Task: Start in the project AgileEdge the sprint 'On-call Support Sprint', with a duration of 3 weeks. Start in the project AgileEdge the sprint 'On-call Support Sprint', with a duration of 2 weeks. Start in the project AgileEdge the sprint 'On-call Support Sprint', with a duration of 1 week
Action: Mouse moved to (227, 69)
Screenshot: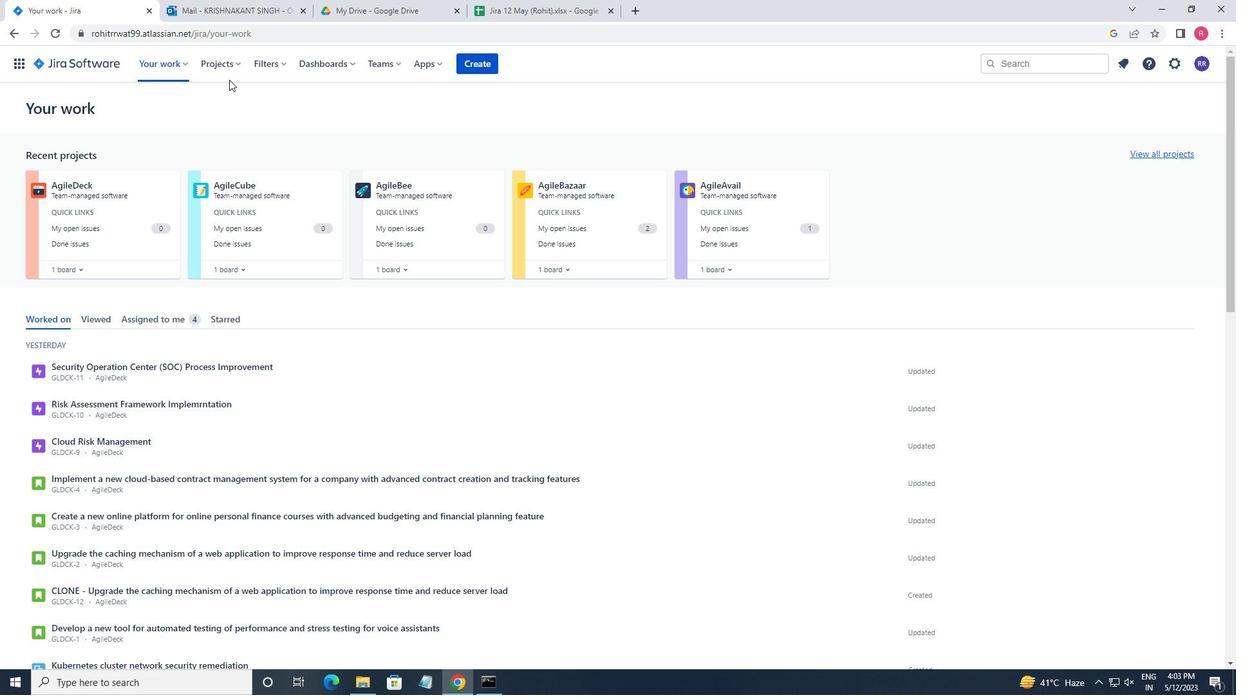 
Action: Mouse pressed left at (227, 69)
Screenshot: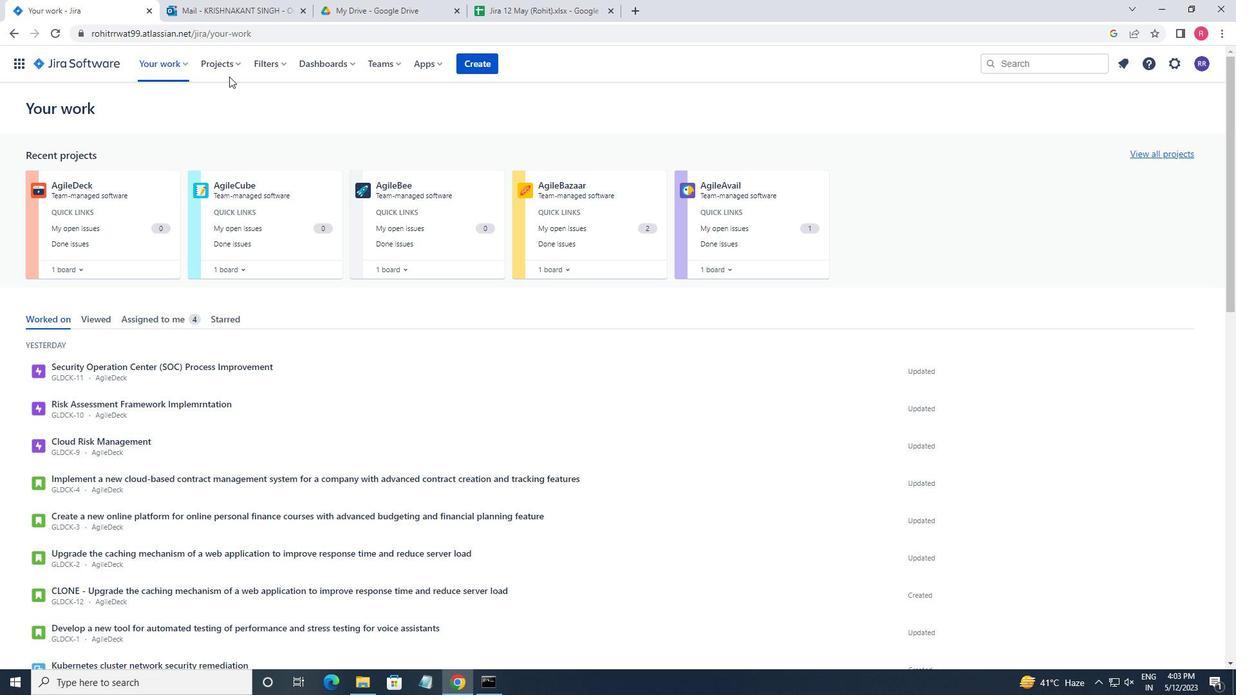 
Action: Mouse moved to (247, 114)
Screenshot: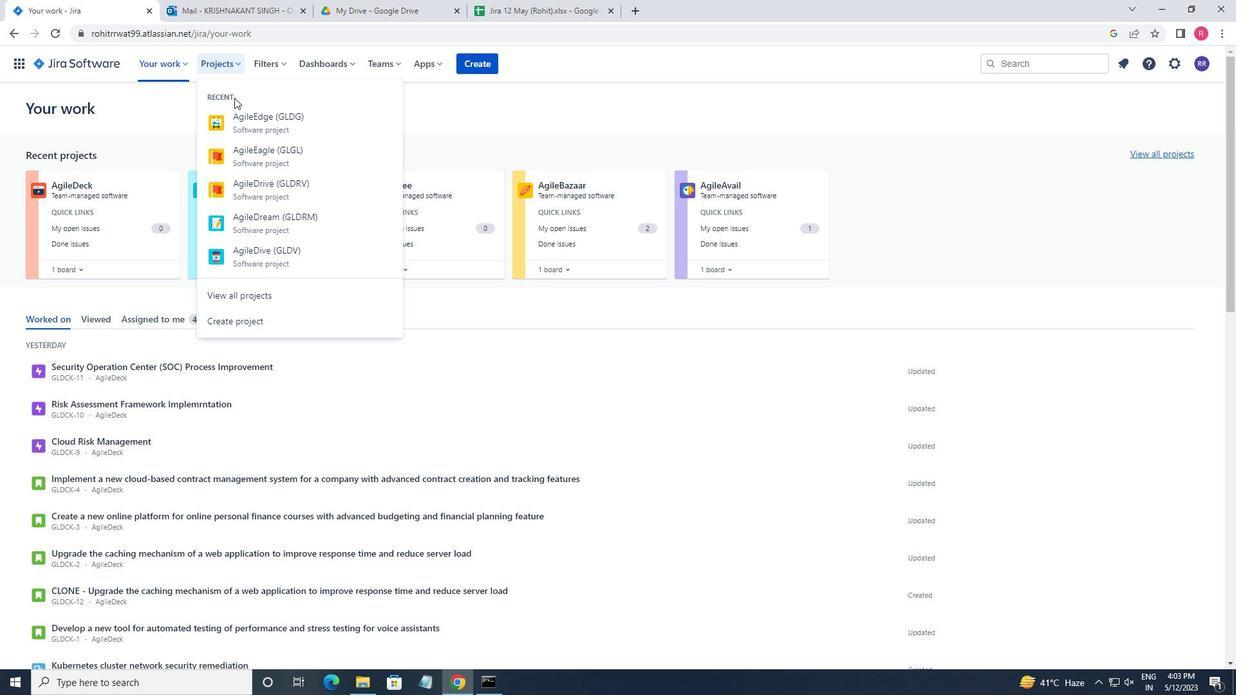 
Action: Mouse pressed left at (247, 114)
Screenshot: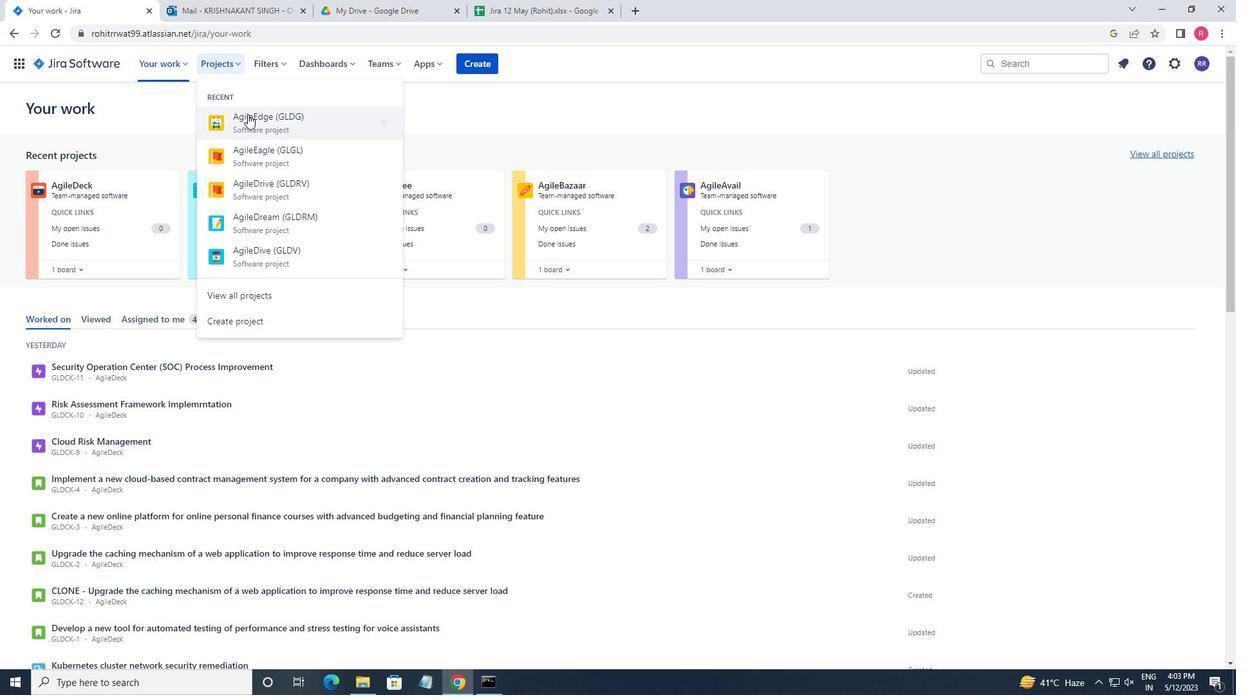 
Action: Mouse moved to (81, 198)
Screenshot: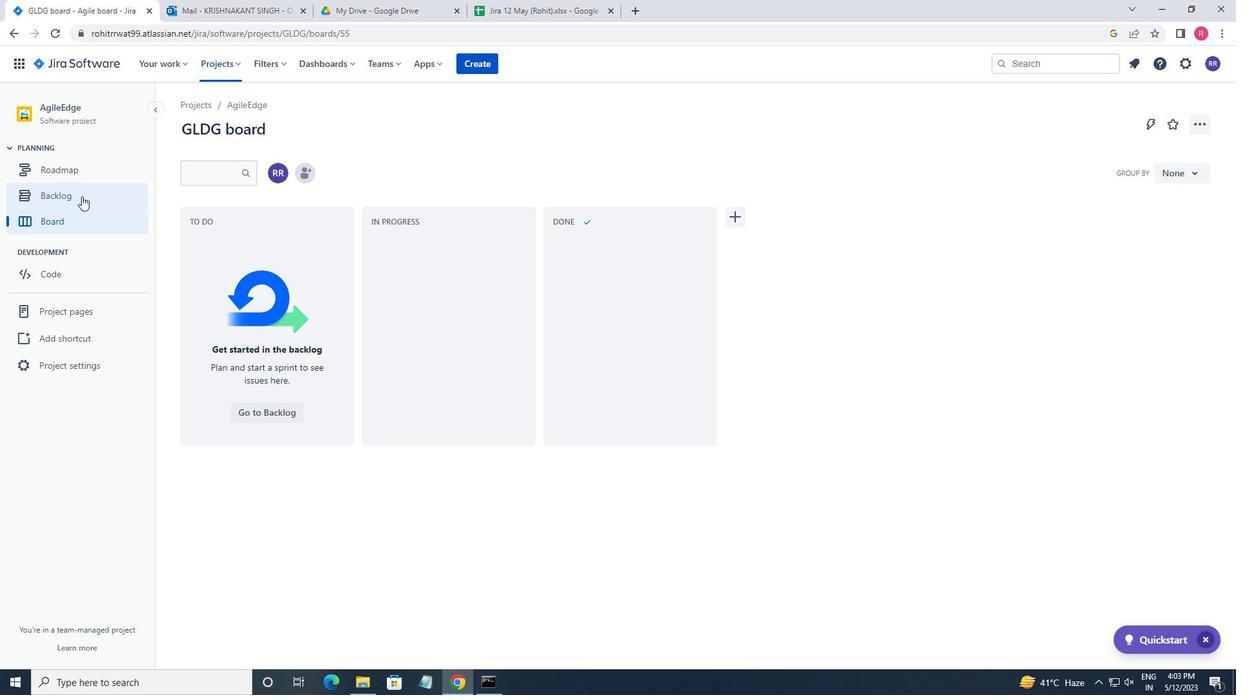 
Action: Mouse pressed left at (81, 198)
Screenshot: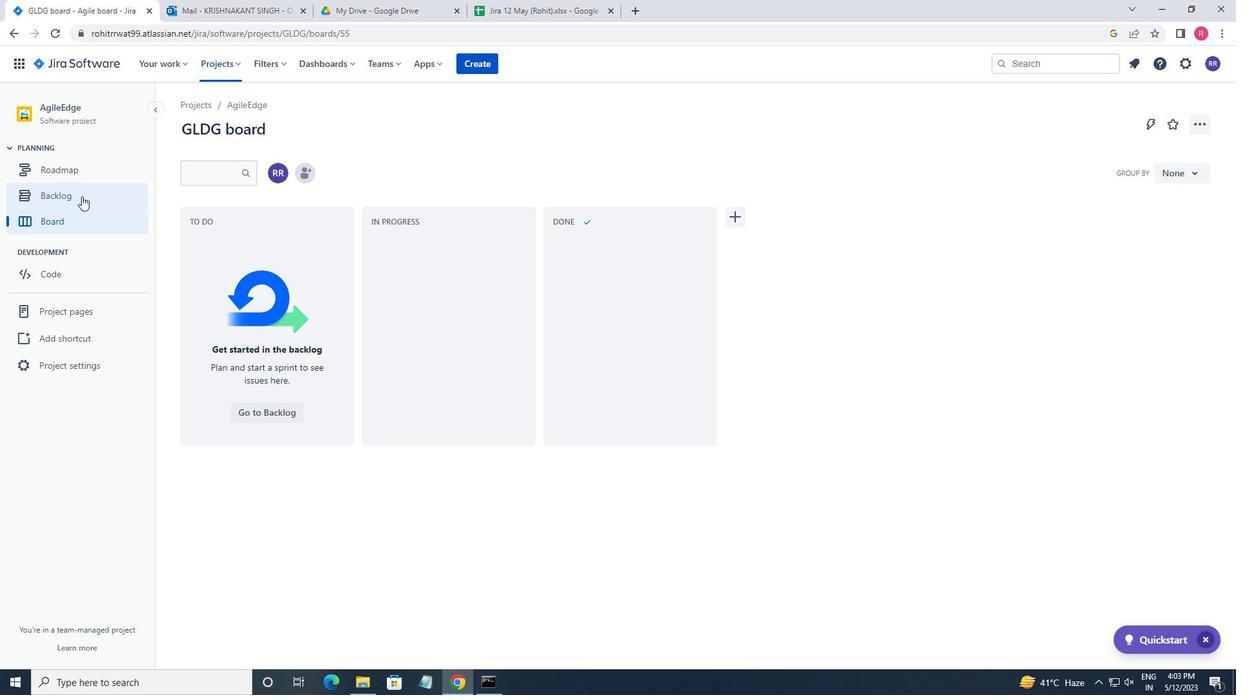 
Action: Mouse moved to (1138, 204)
Screenshot: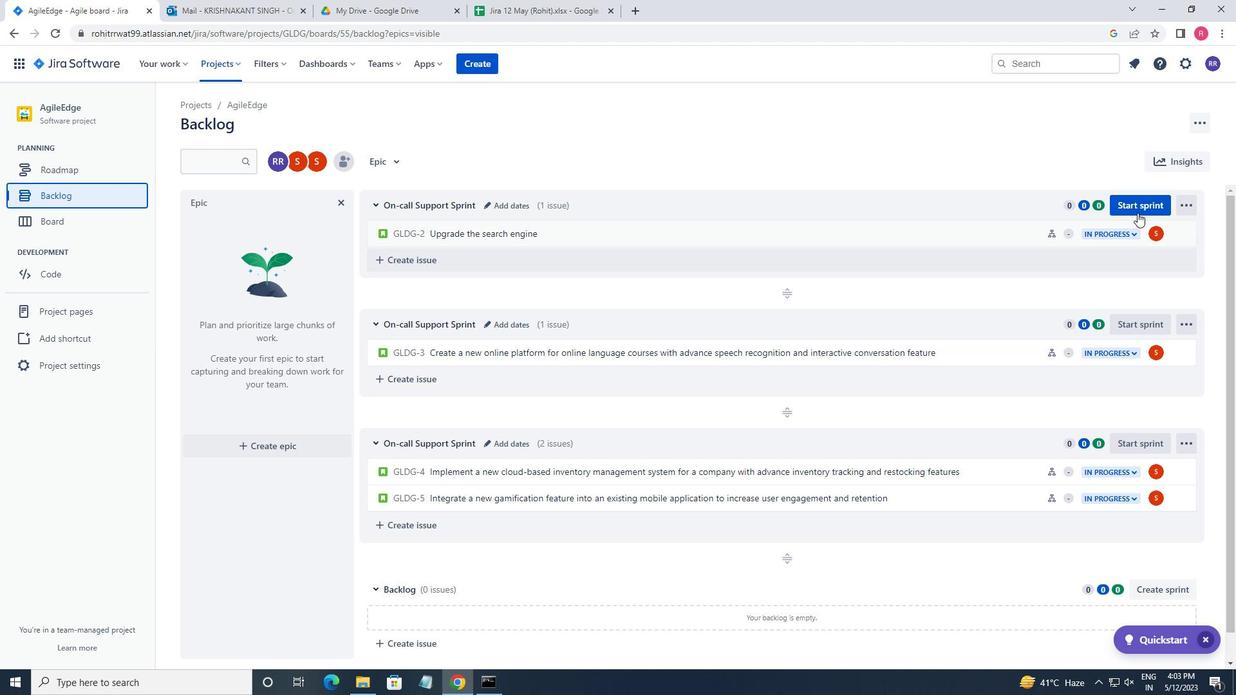 
Action: Mouse pressed left at (1138, 204)
Screenshot: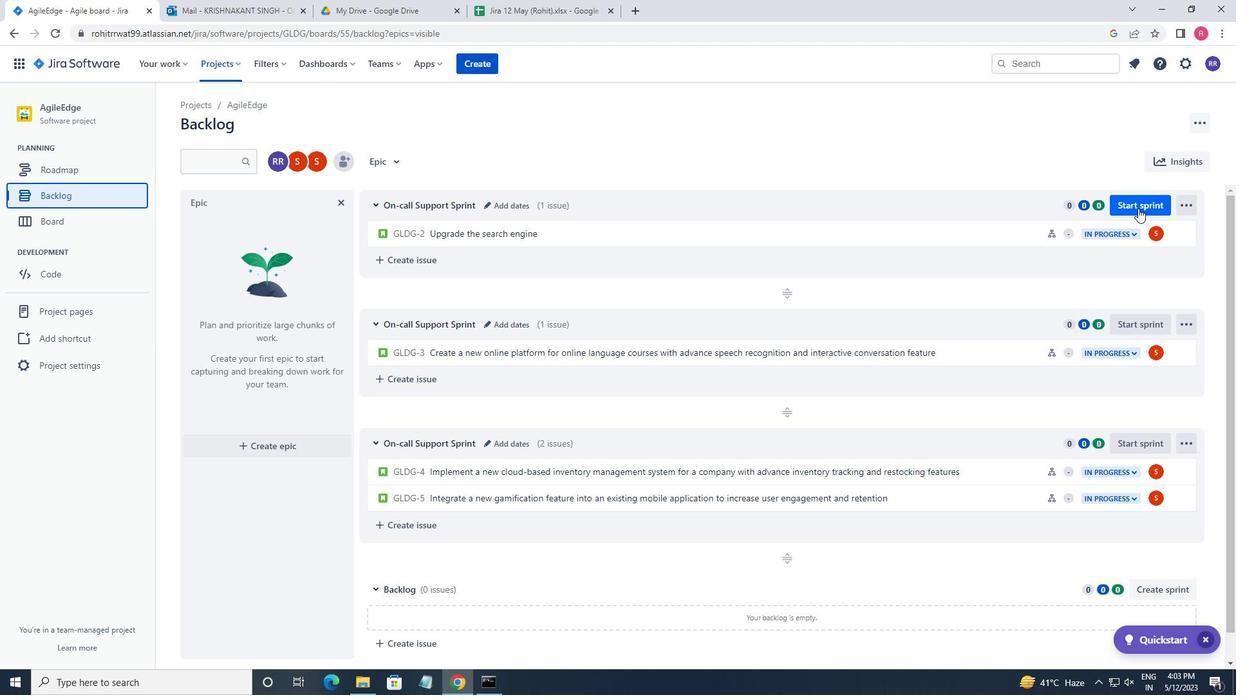 
Action: Mouse moved to (542, 227)
Screenshot: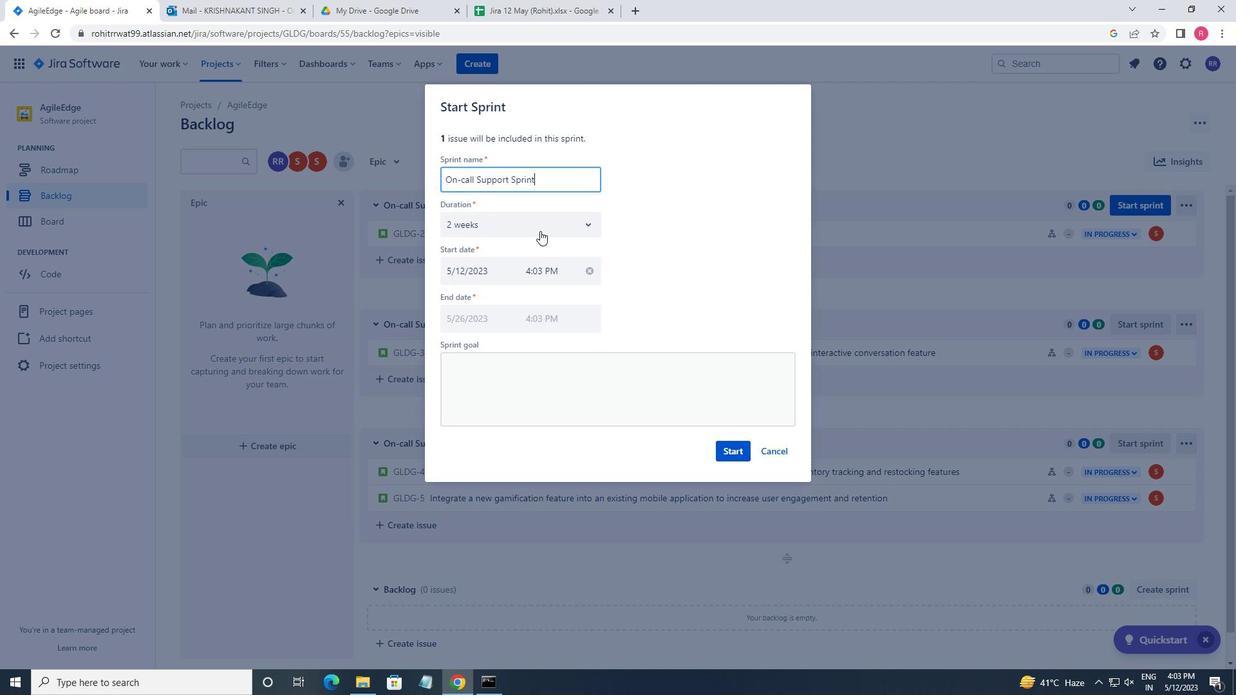 
Action: Mouse pressed left at (542, 227)
Screenshot: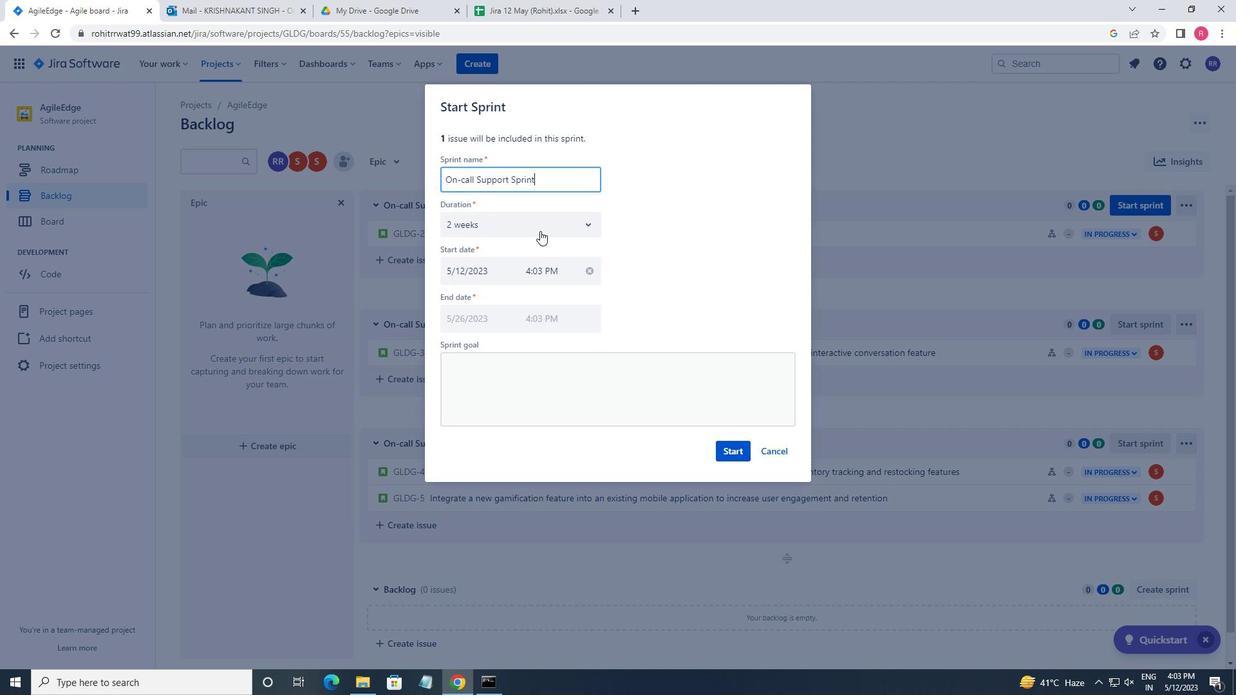 
Action: Mouse moved to (513, 299)
Screenshot: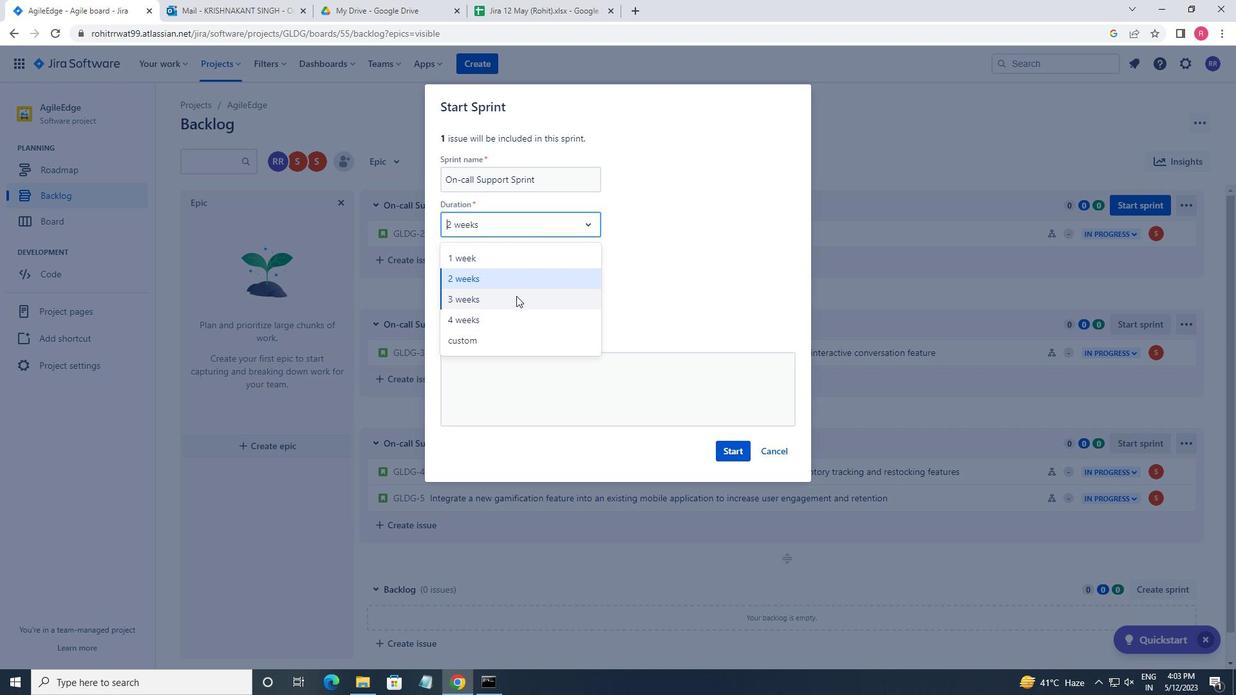 
Action: Mouse pressed left at (513, 299)
Screenshot: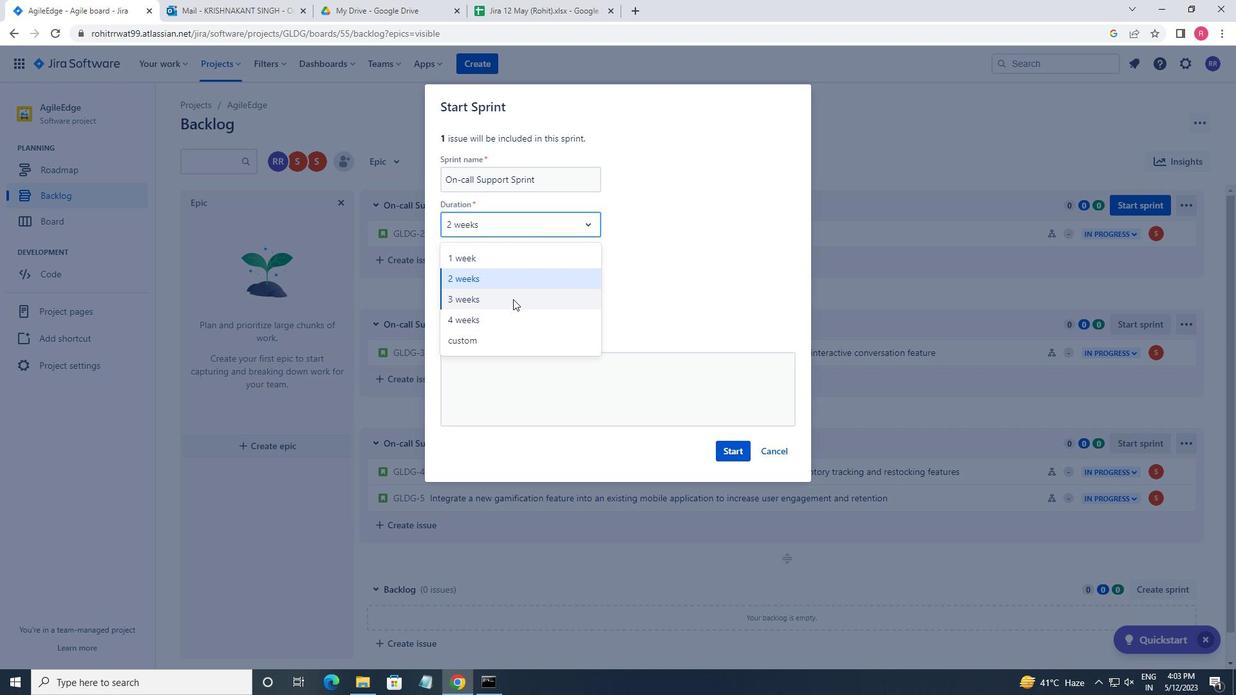 
Action: Mouse moved to (726, 462)
Screenshot: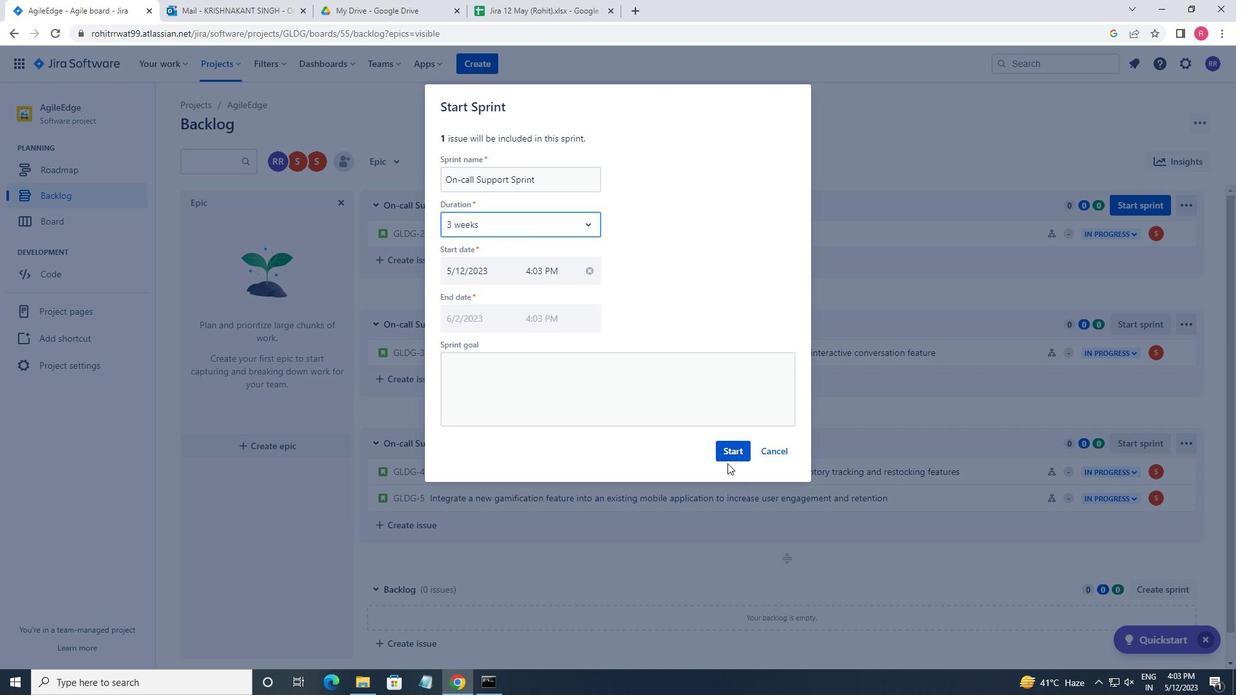 
Action: Mouse pressed left at (726, 462)
Screenshot: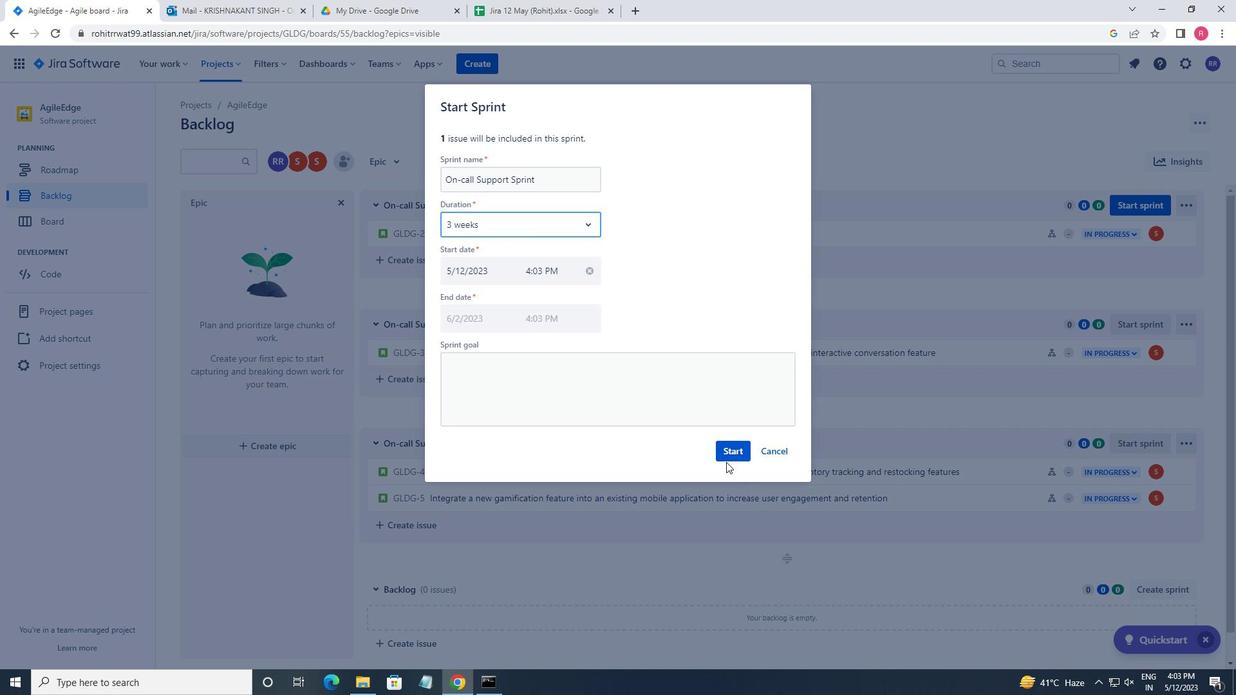 
Action: Mouse moved to (739, 450)
Screenshot: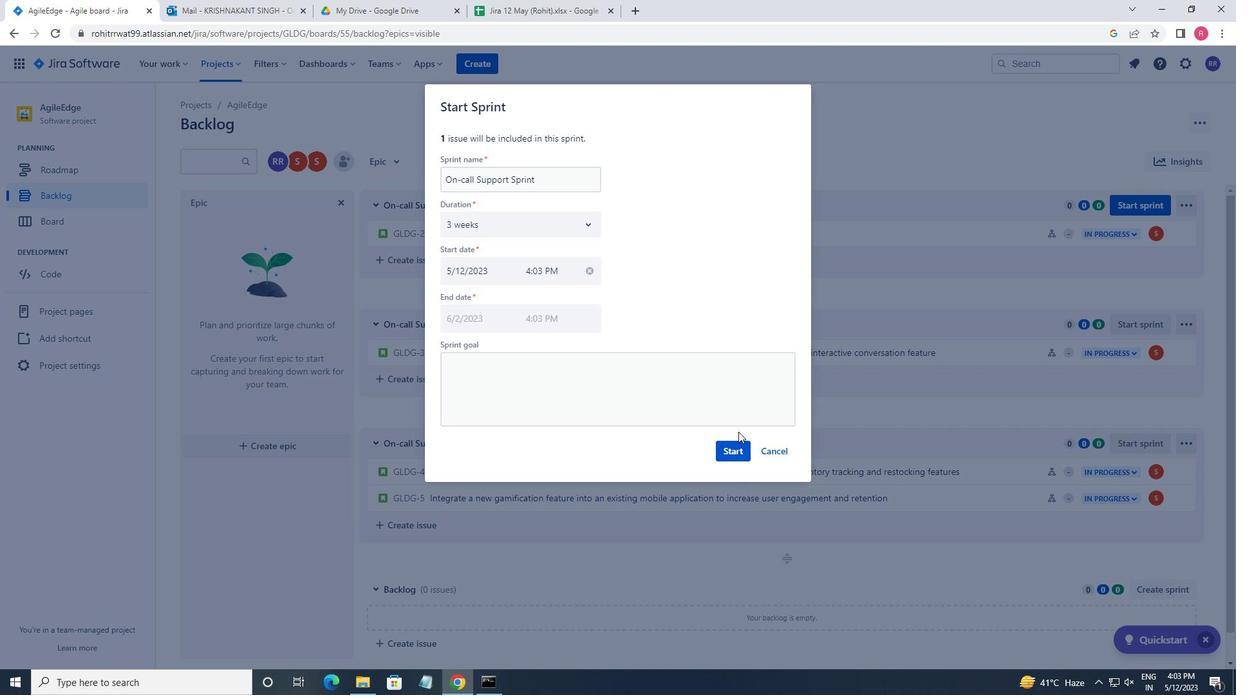 
Action: Mouse pressed left at (739, 450)
Screenshot: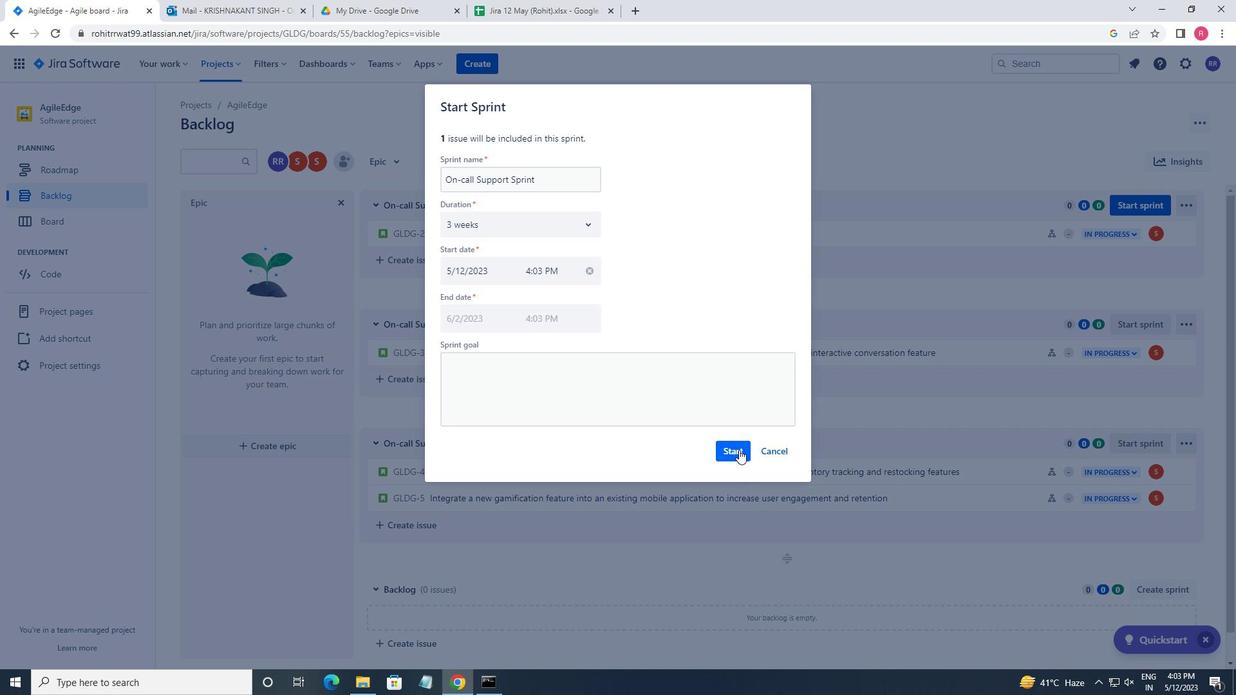 
Action: Mouse moved to (88, 207)
Screenshot: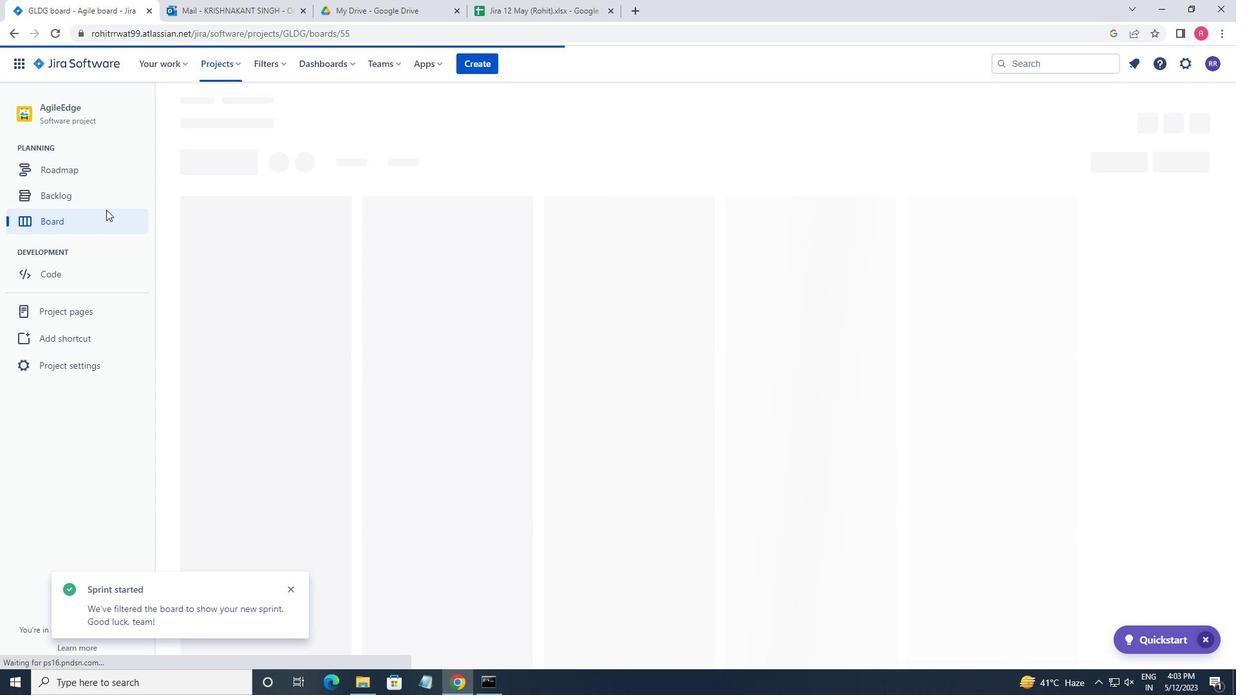 
Action: Mouse pressed left at (88, 207)
Screenshot: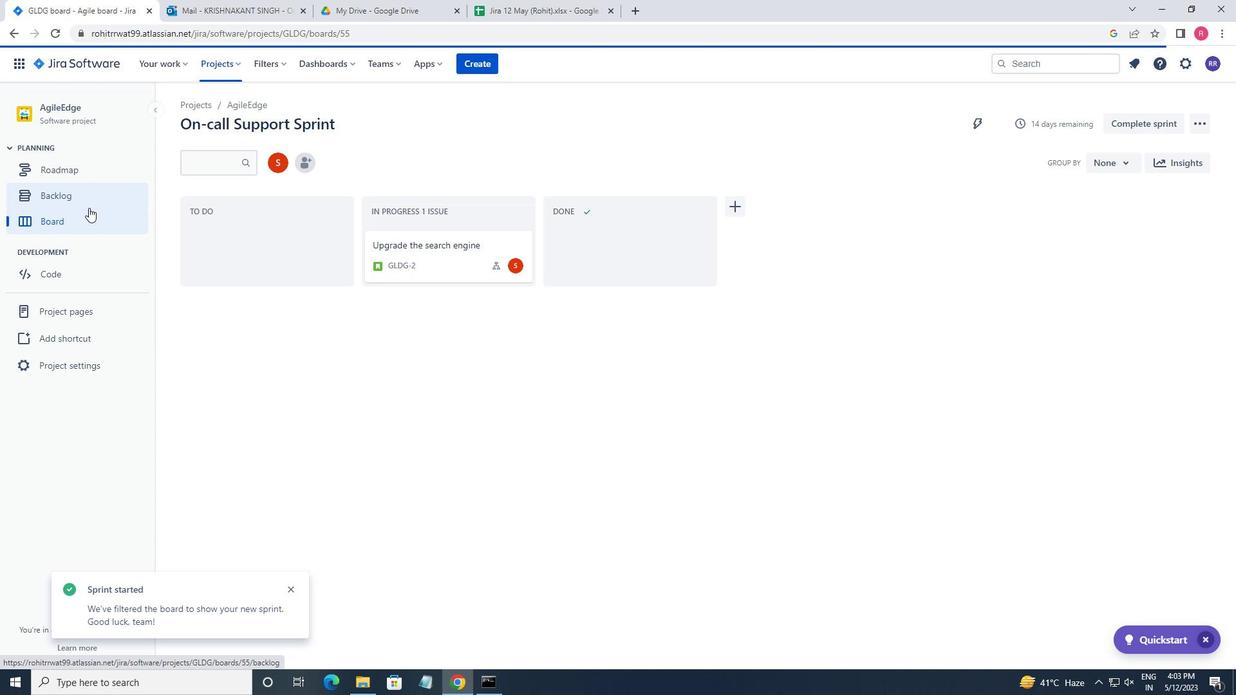 
Action: Mouse moved to (1124, 317)
Screenshot: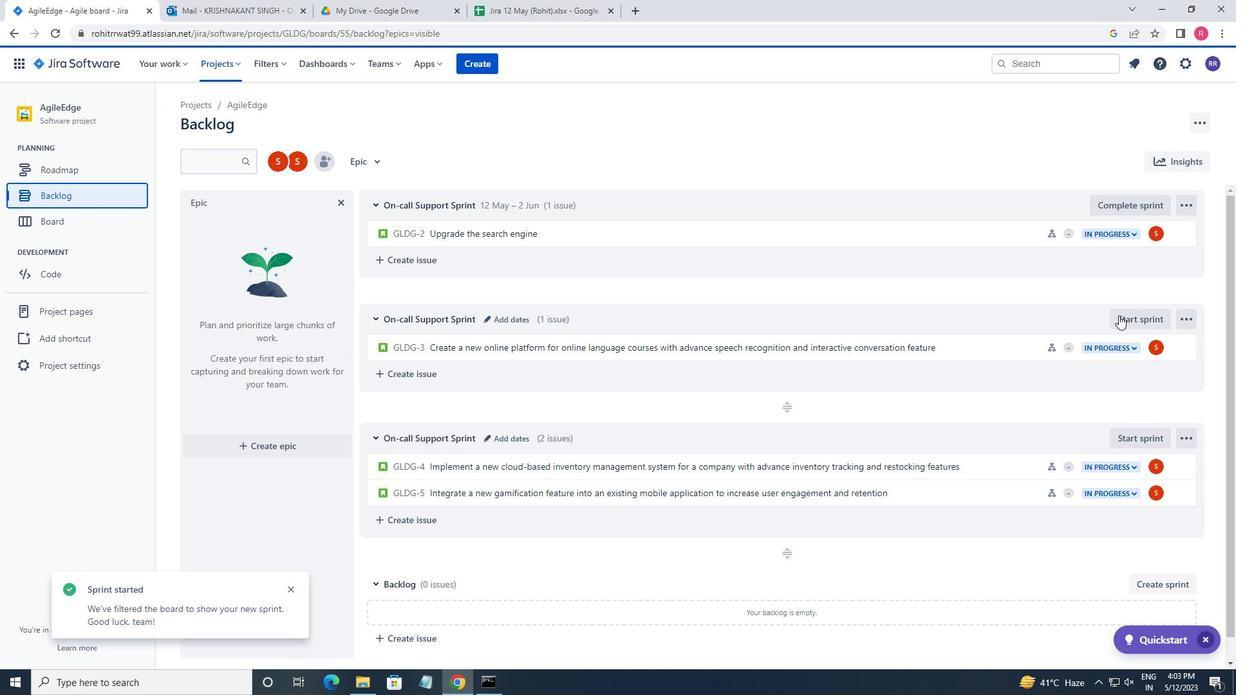 
Action: Mouse pressed left at (1124, 317)
Screenshot: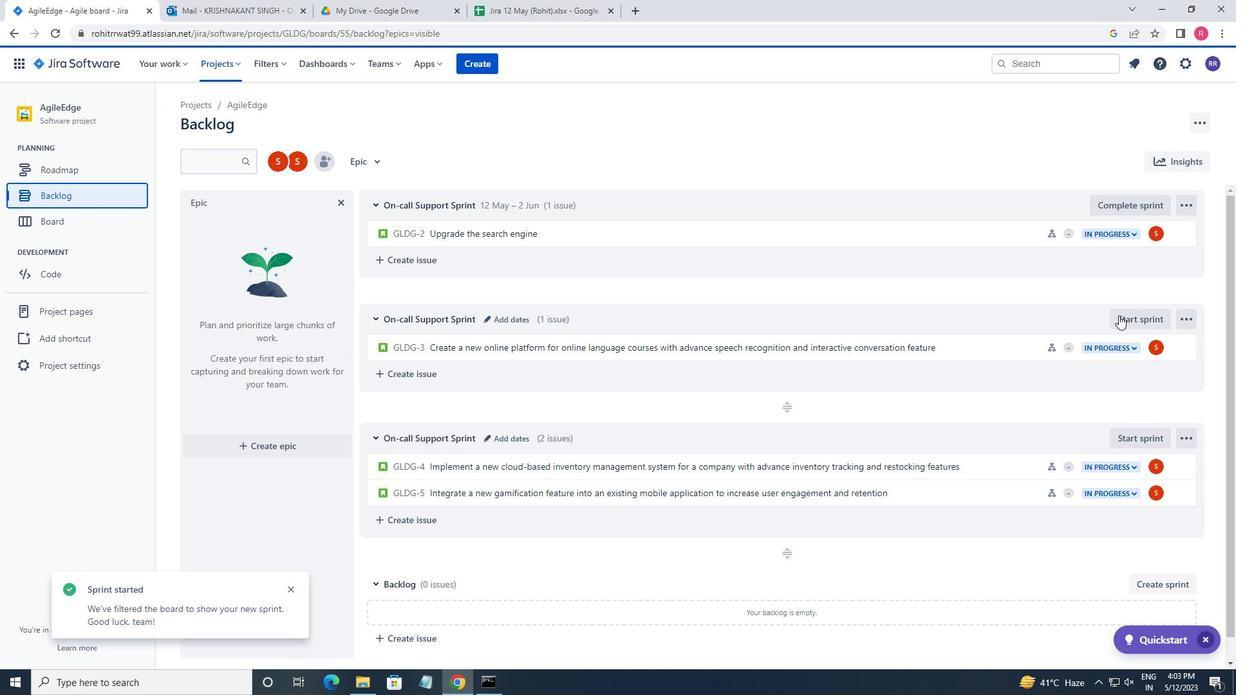 
Action: Mouse moved to (543, 214)
Screenshot: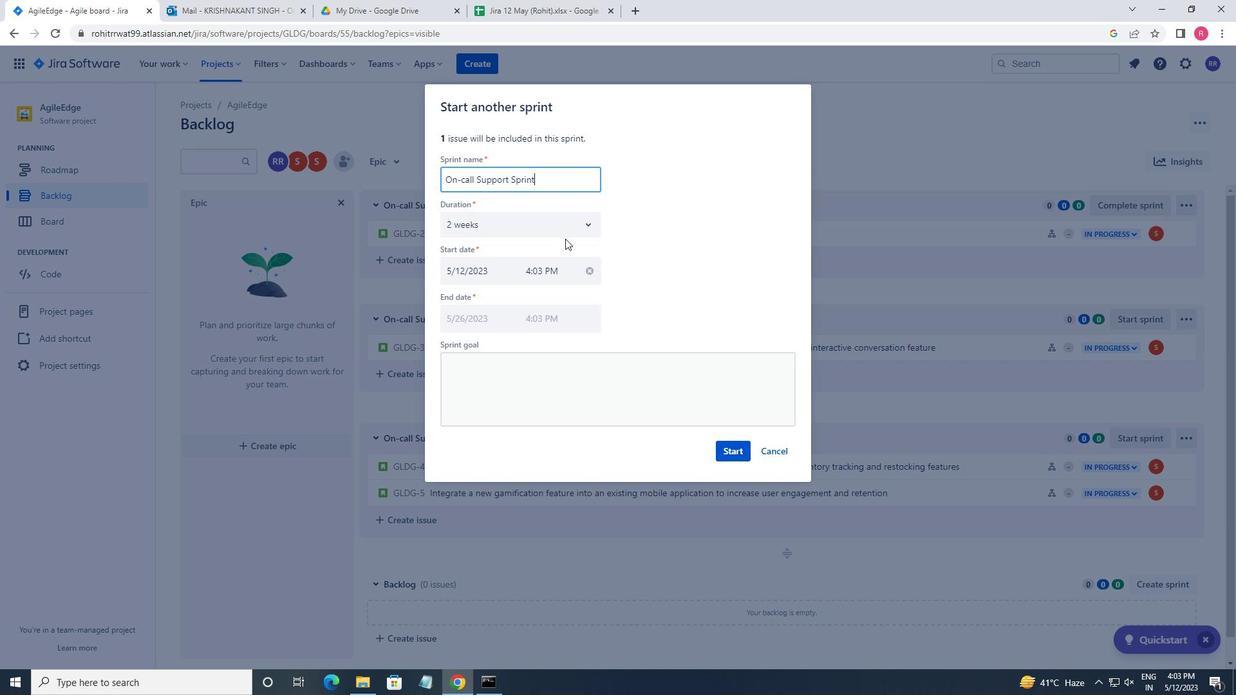 
Action: Mouse pressed left at (543, 214)
Screenshot: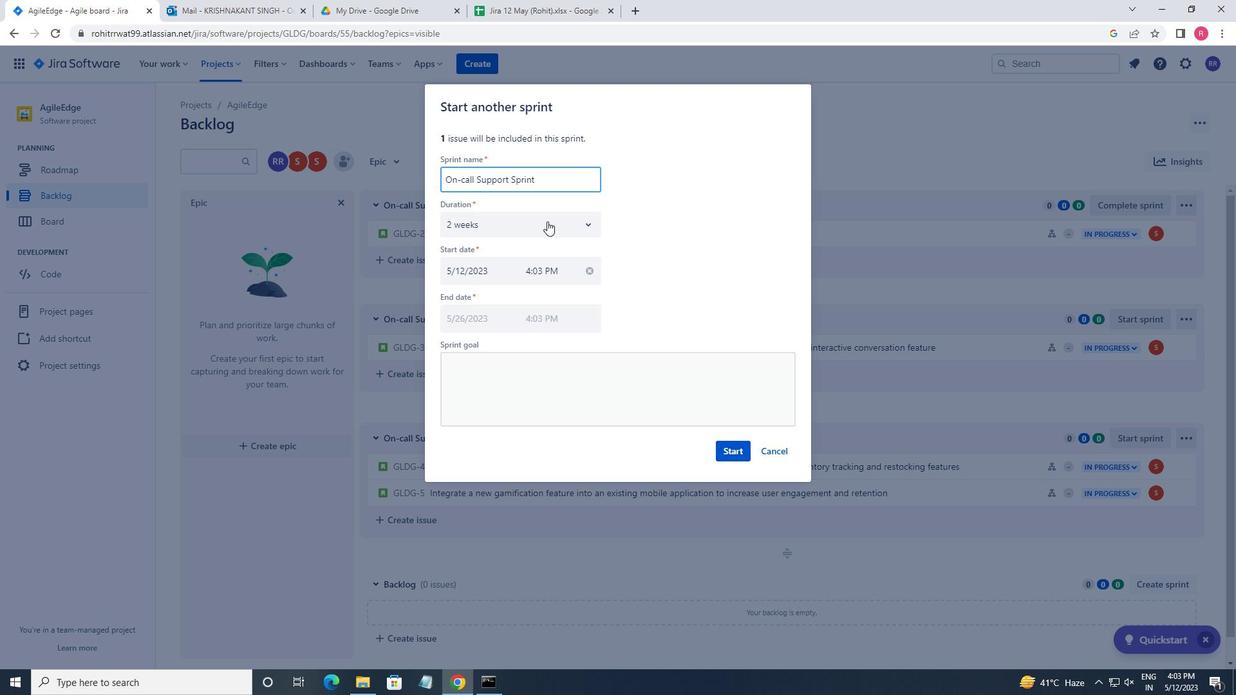 
Action: Mouse moved to (507, 278)
Screenshot: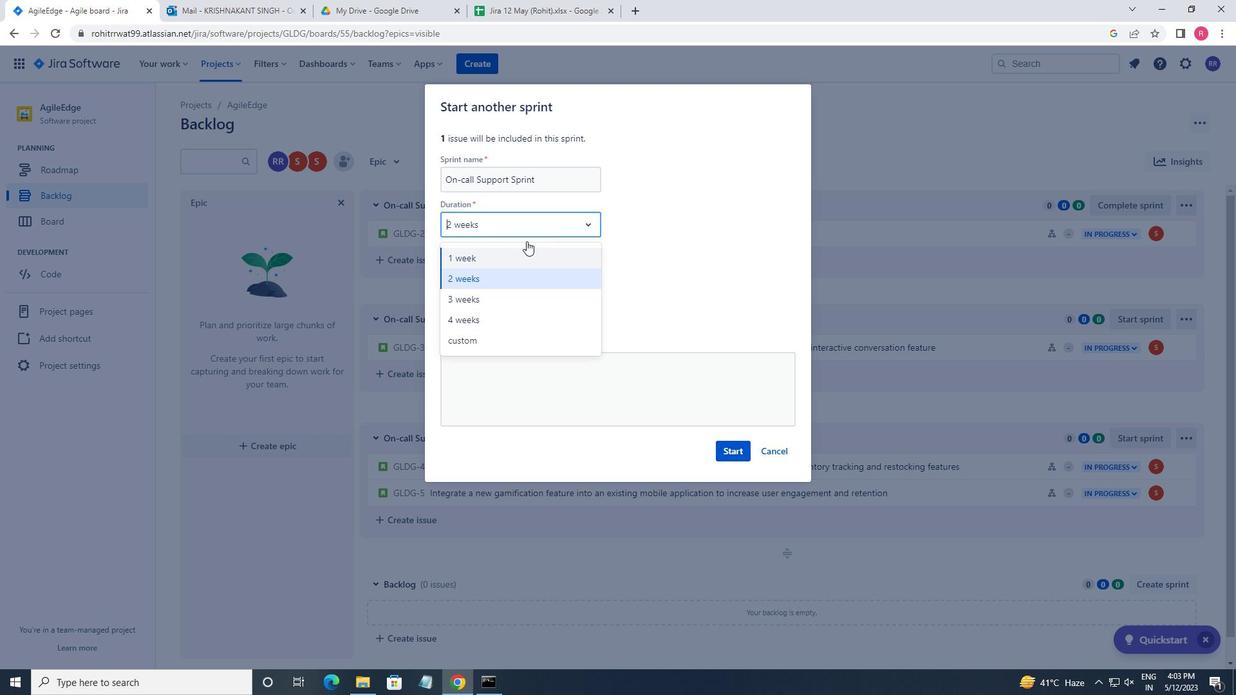 
Action: Mouse pressed left at (507, 278)
Screenshot: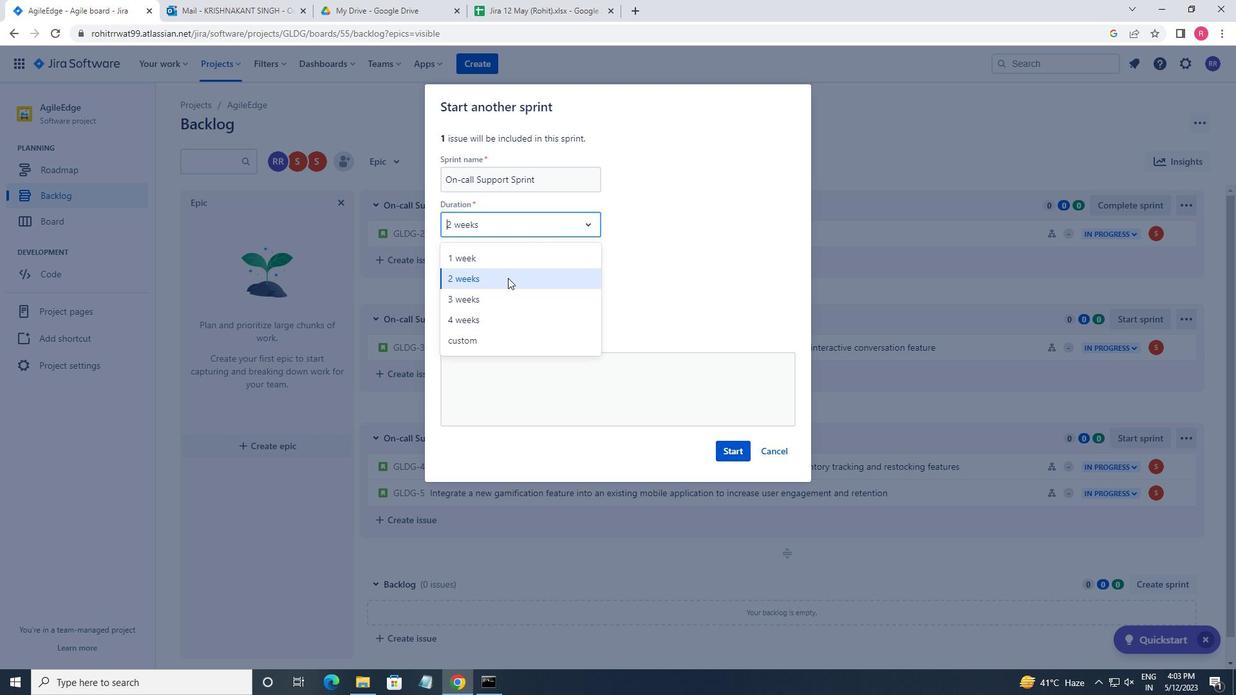 
Action: Mouse moved to (742, 456)
Screenshot: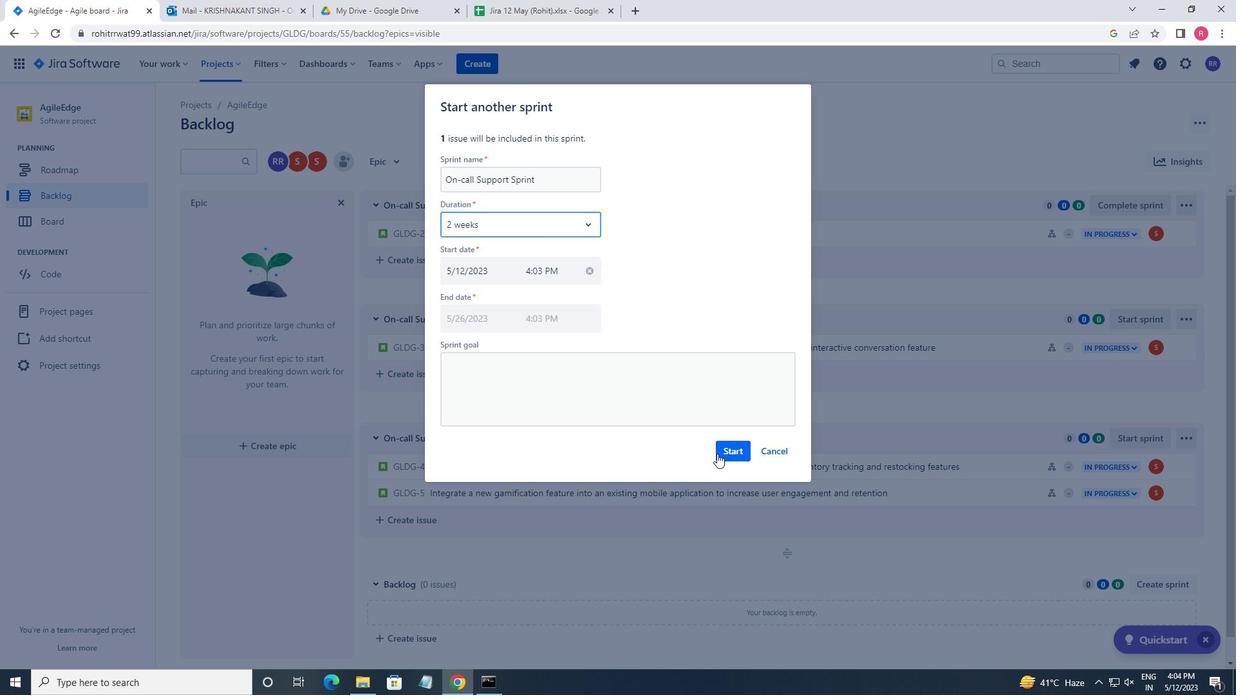 
Action: Mouse pressed left at (742, 456)
Screenshot: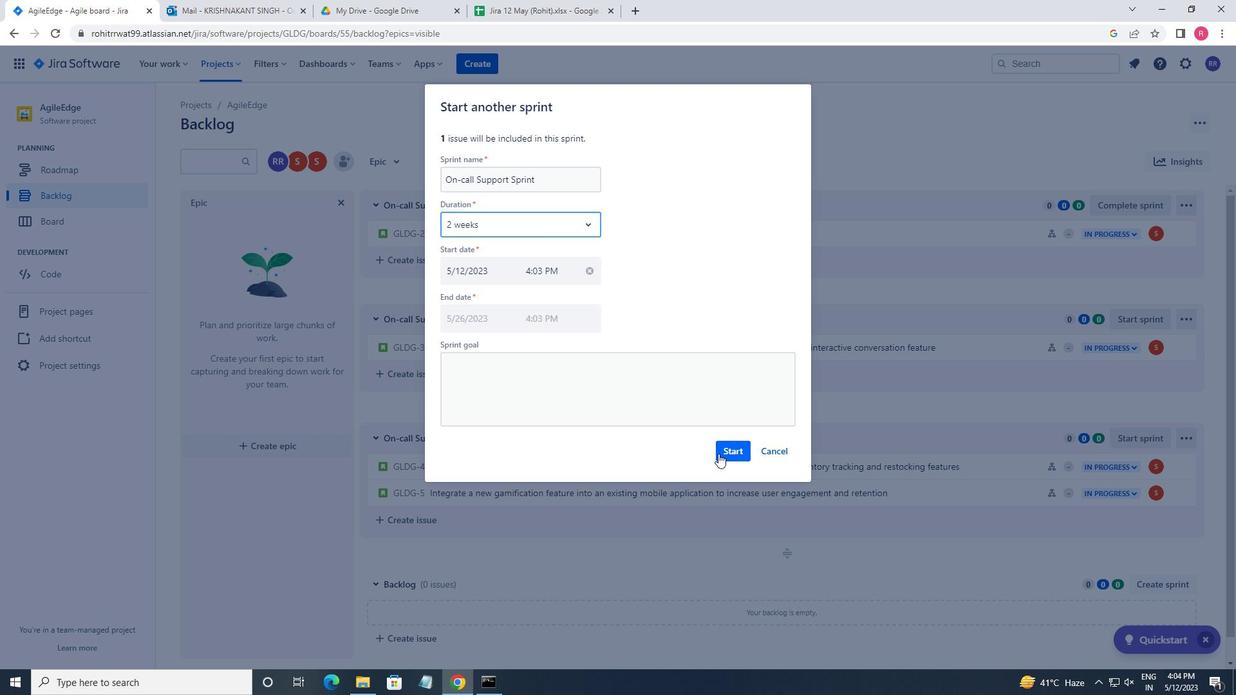 
Action: Mouse moved to (77, 190)
Screenshot: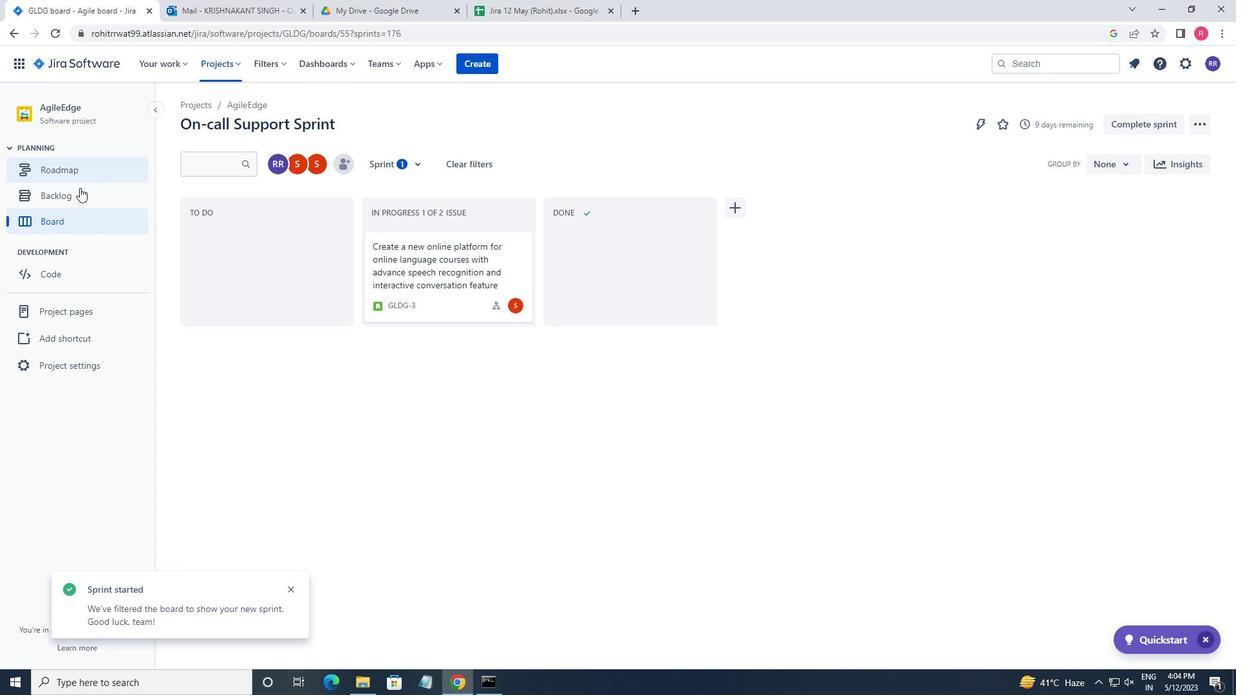 
Action: Mouse pressed left at (77, 190)
Screenshot: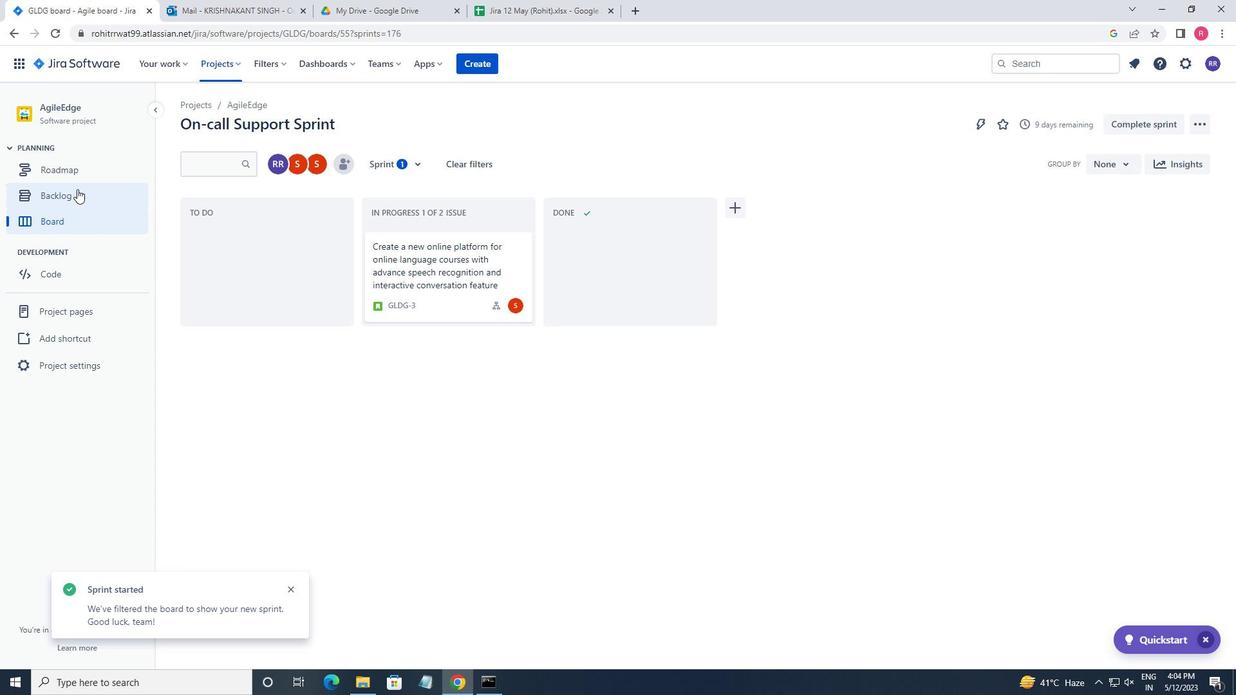 
Action: Mouse moved to (1132, 437)
Screenshot: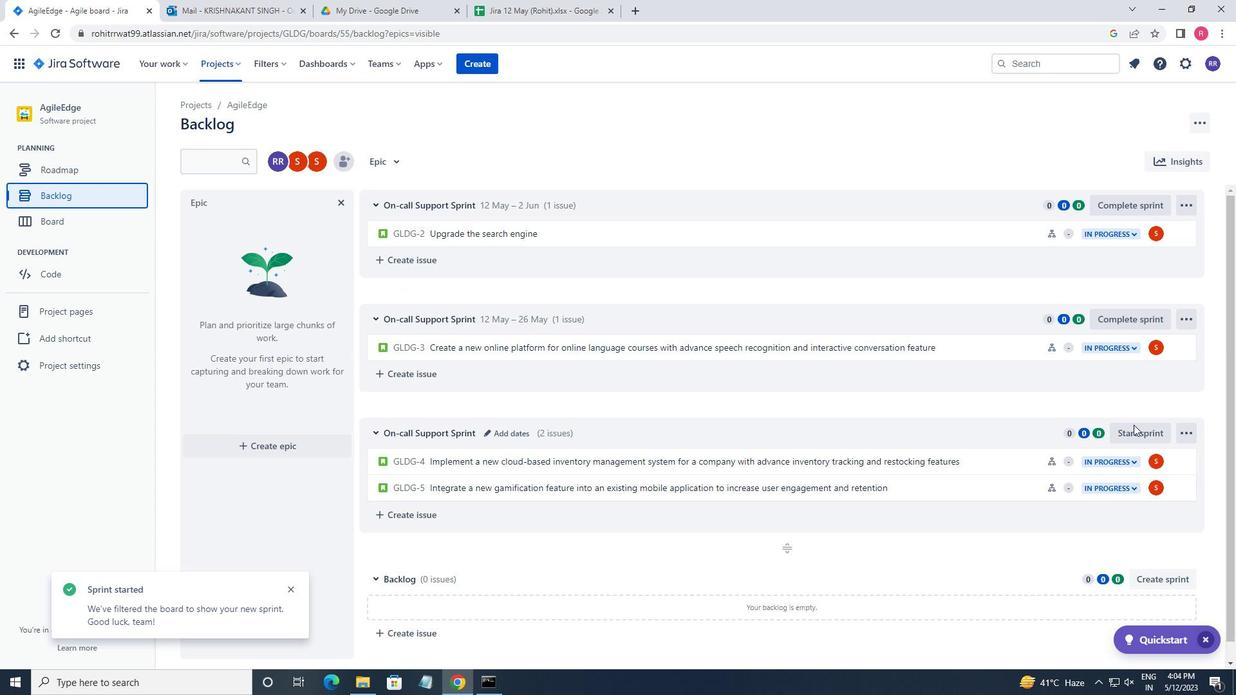 
Action: Mouse pressed left at (1132, 437)
Screenshot: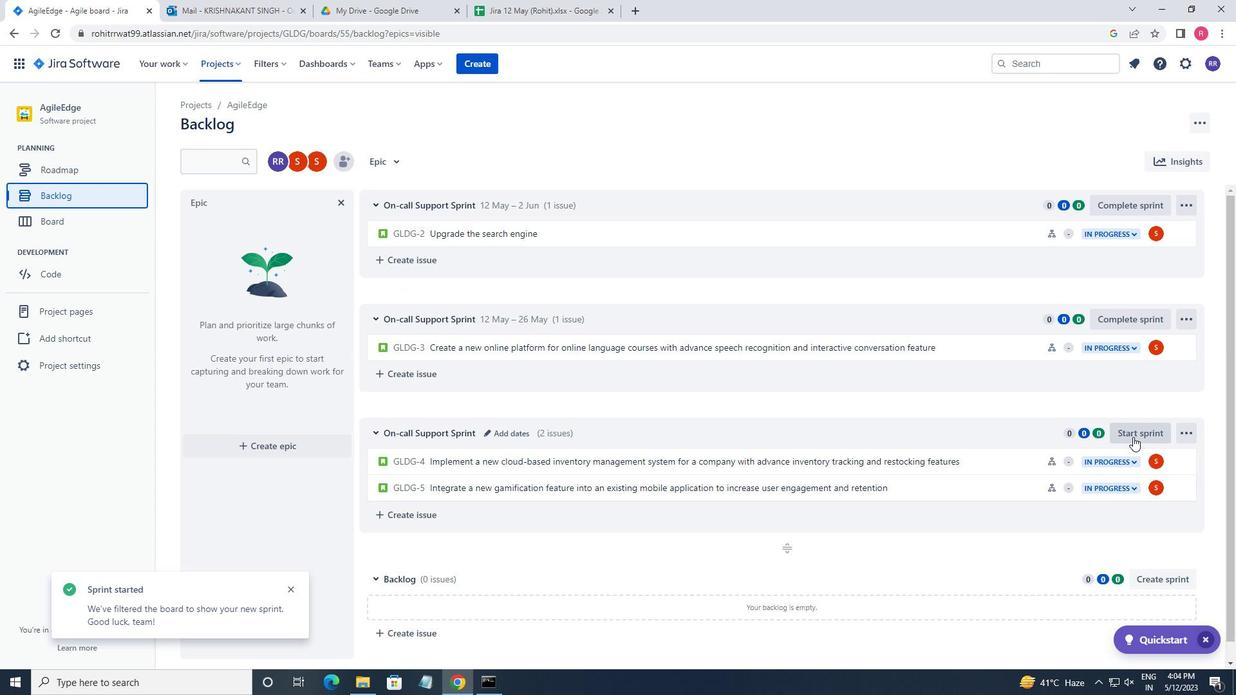 
Action: Mouse moved to (551, 223)
Screenshot: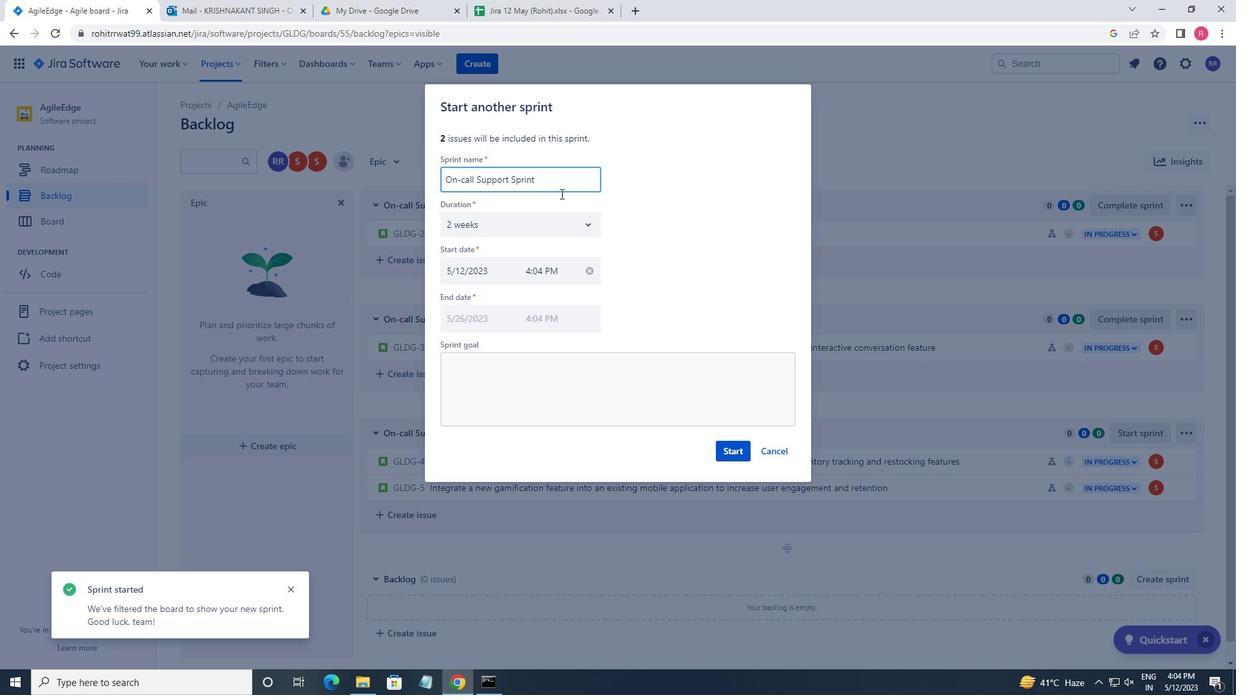 
Action: Mouse pressed left at (551, 223)
Screenshot: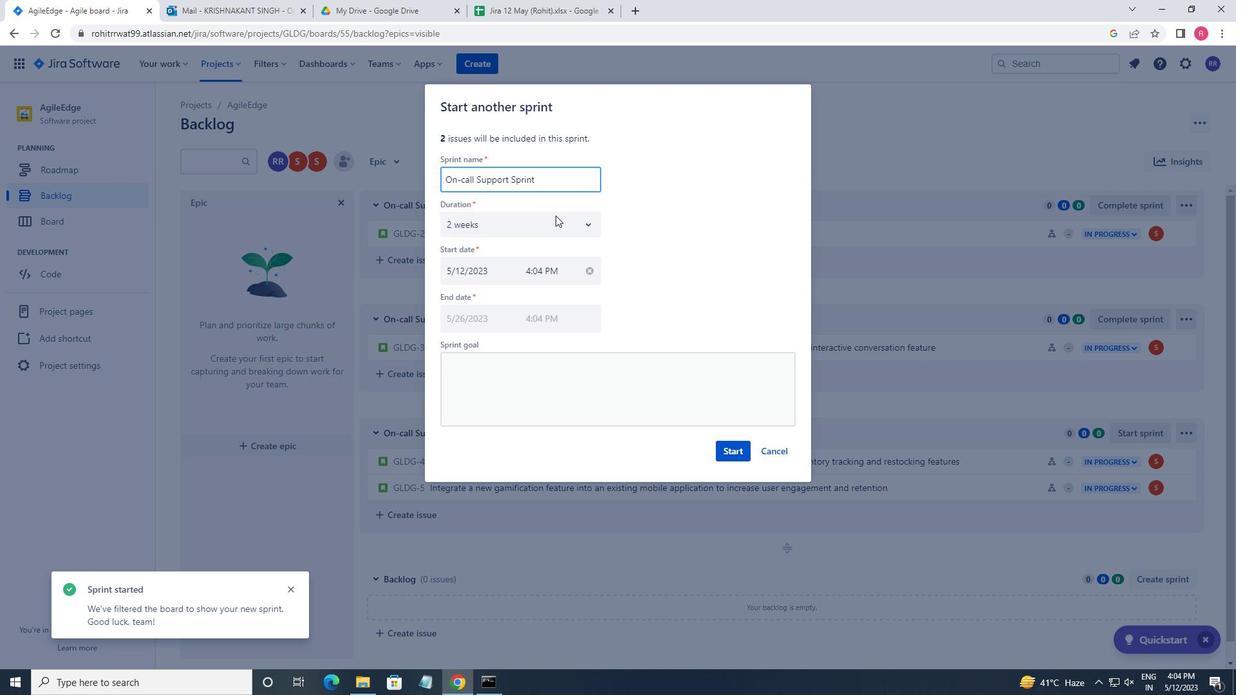 
Action: Mouse moved to (511, 254)
Screenshot: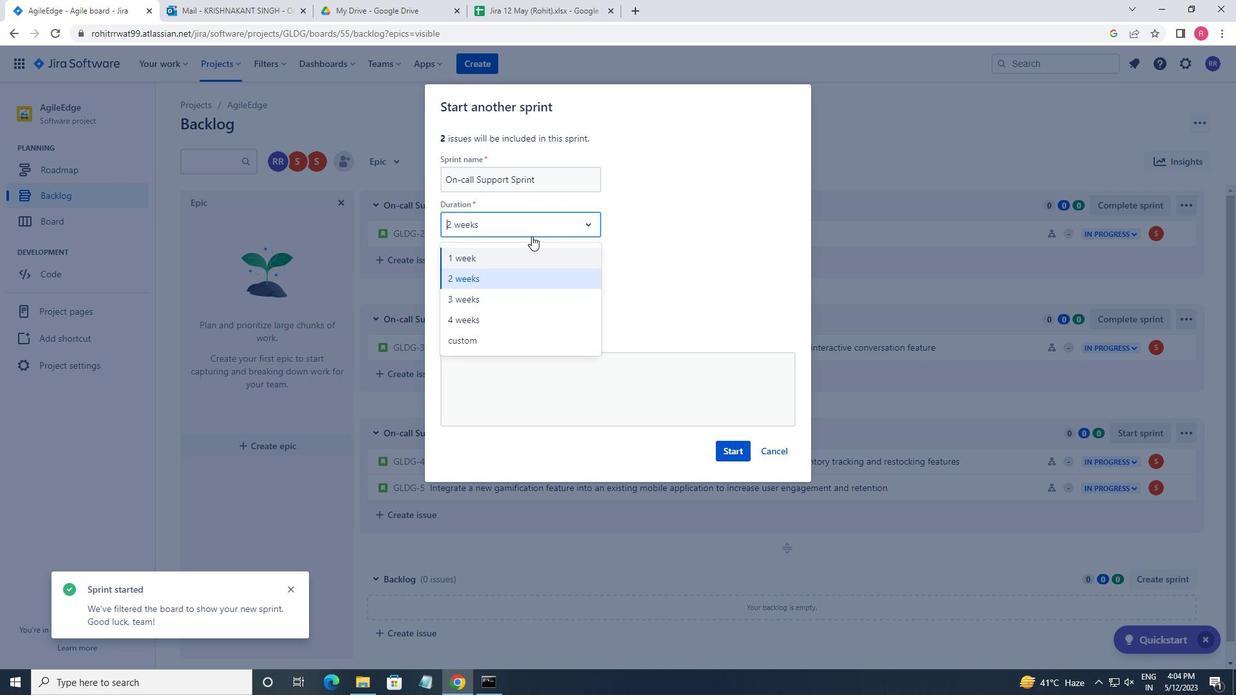 
Action: Mouse pressed left at (511, 254)
Screenshot: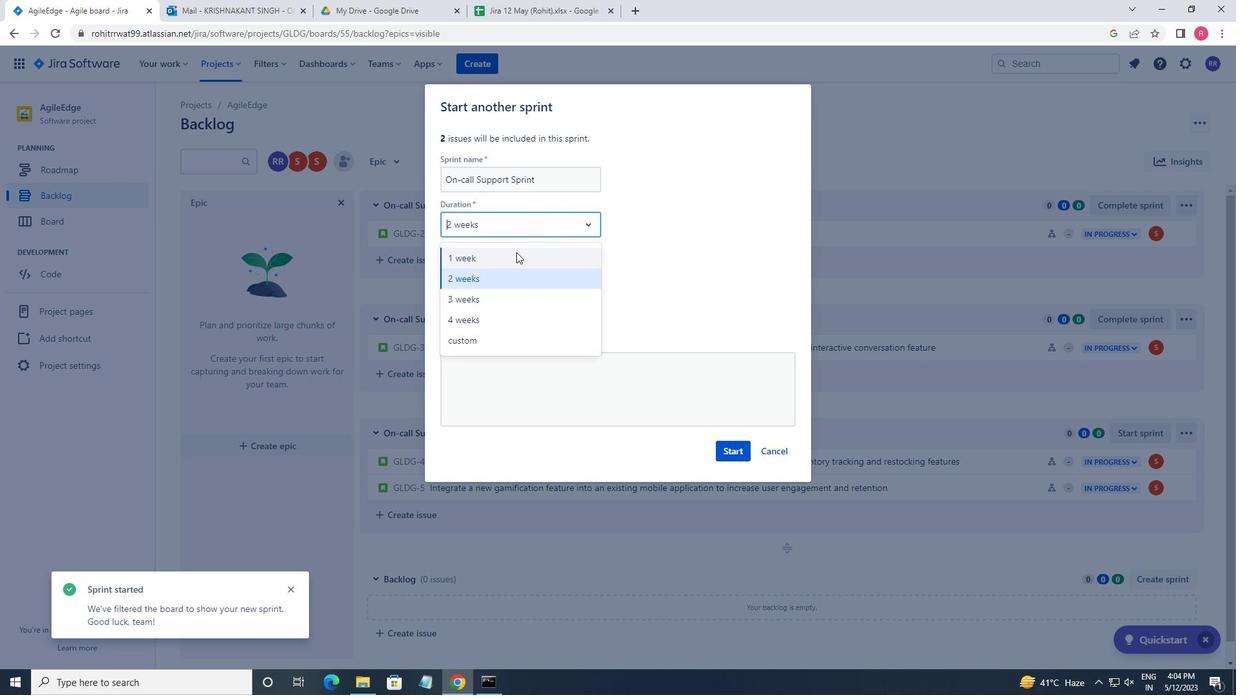 
Action: Mouse moved to (723, 448)
Screenshot: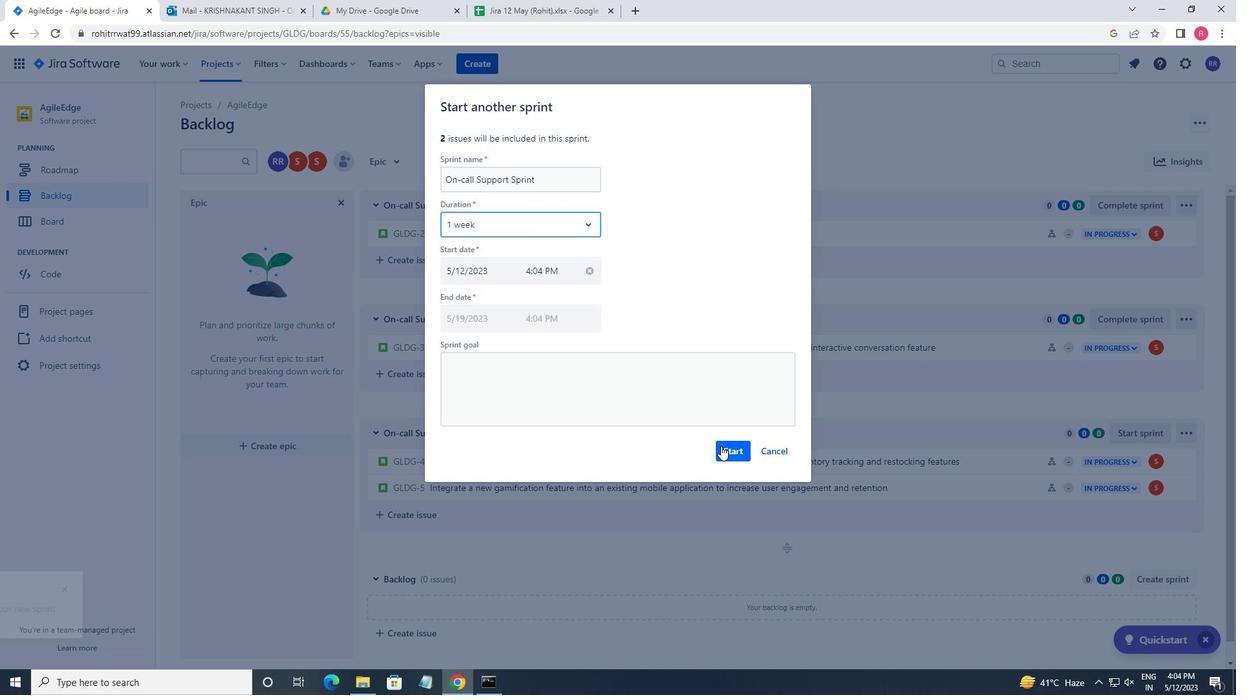
Action: Mouse pressed left at (723, 448)
Screenshot: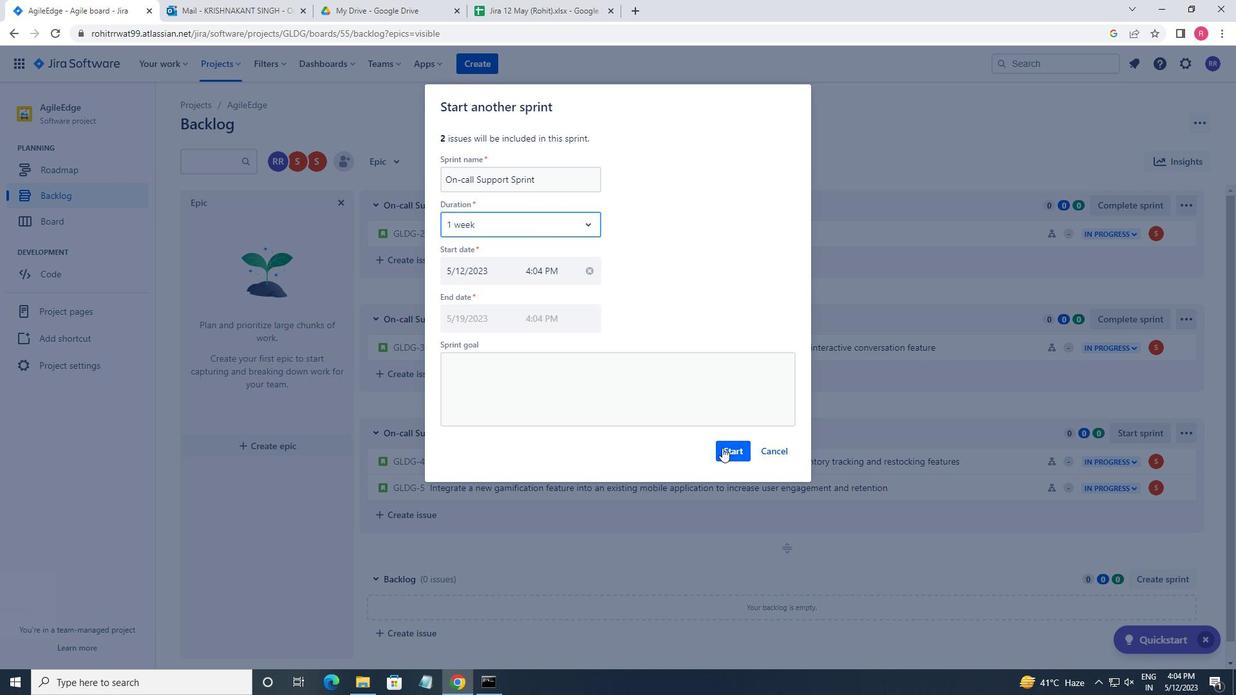 
